Task: Set the "Region top row" for "Screen Input" to 3."
Action: Mouse moved to (117, 15)
Screenshot: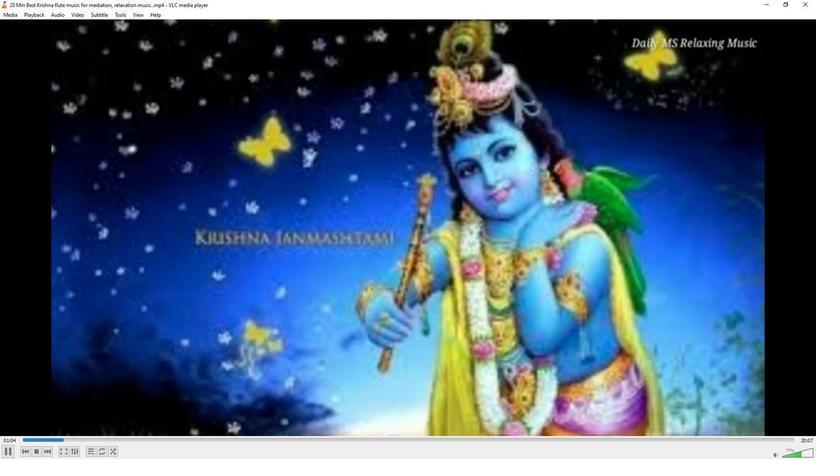 
Action: Mouse pressed left at (117, 15)
Screenshot: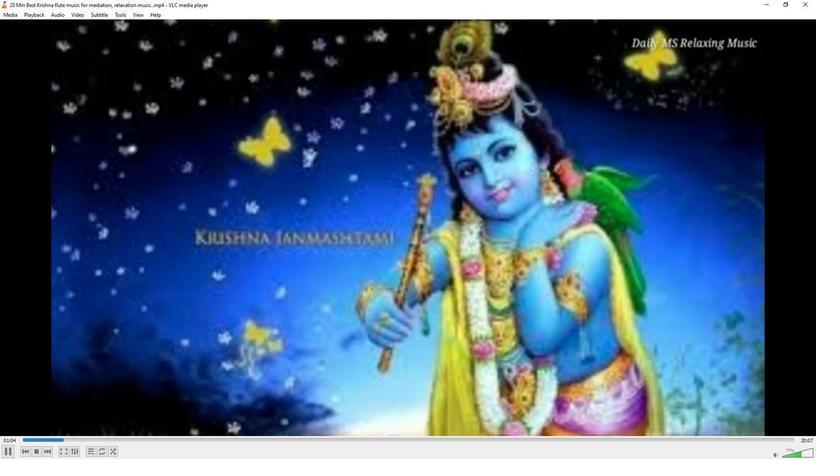 
Action: Mouse moved to (125, 116)
Screenshot: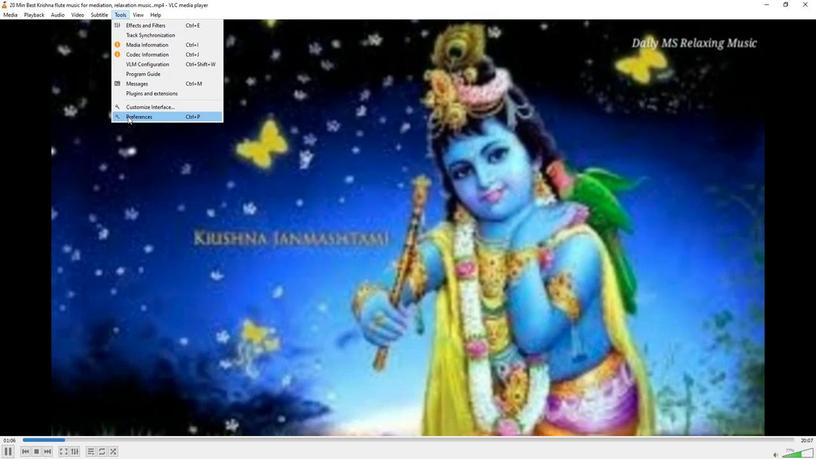 
Action: Mouse pressed left at (125, 116)
Screenshot: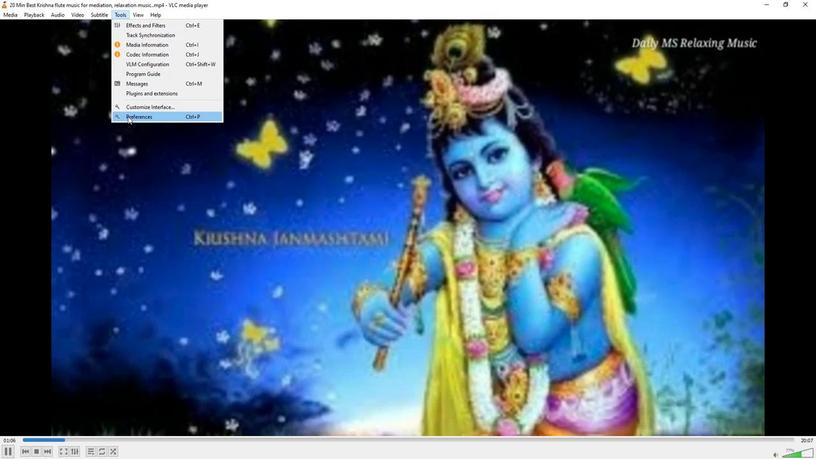 
Action: Mouse moved to (267, 377)
Screenshot: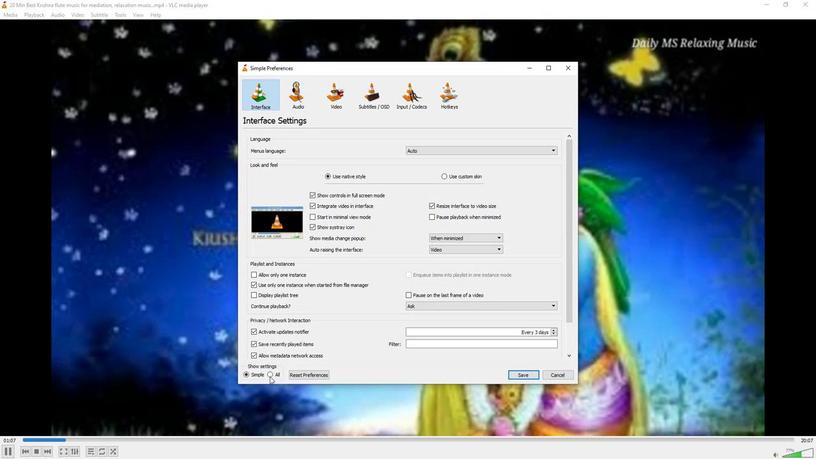 
Action: Mouse pressed left at (267, 377)
Screenshot: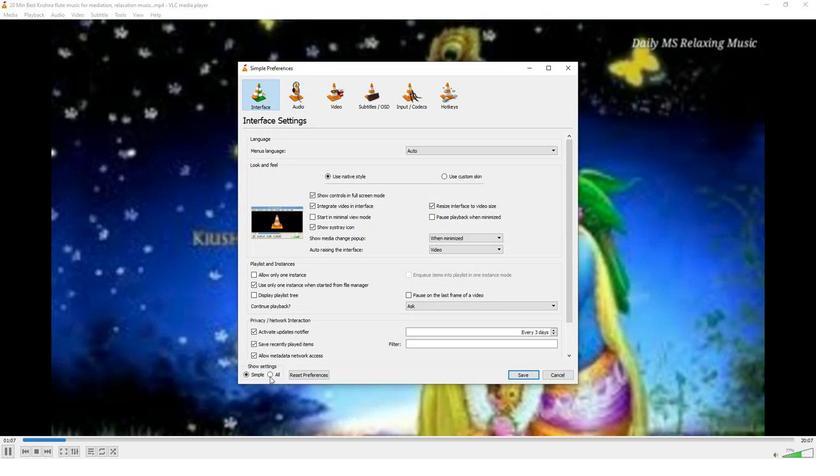 
Action: Mouse moved to (255, 228)
Screenshot: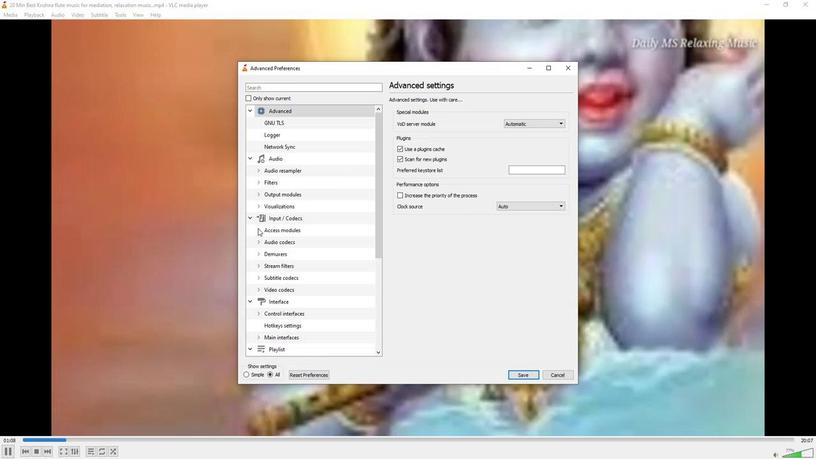 
Action: Mouse pressed left at (255, 228)
Screenshot: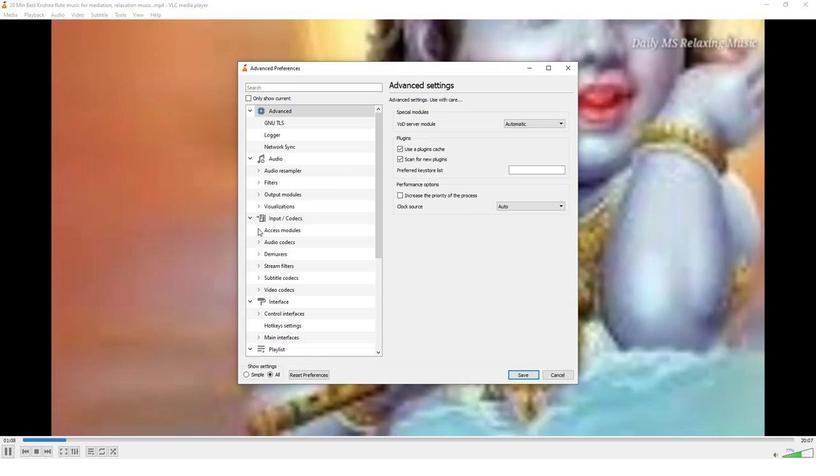 
Action: Mouse moved to (259, 246)
Screenshot: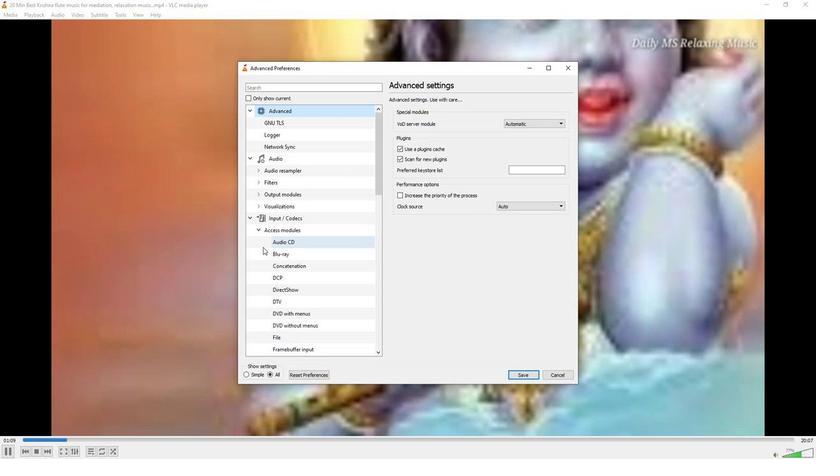 
Action: Mouse scrolled (259, 246) with delta (0, 0)
Screenshot: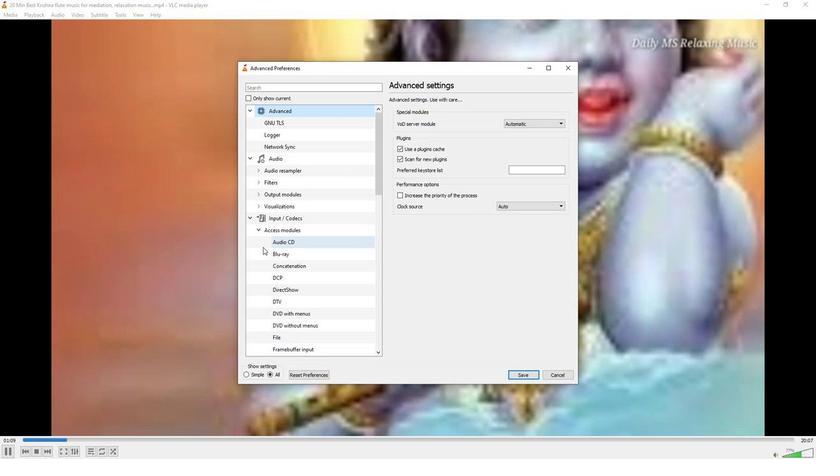 
Action: Mouse moved to (263, 255)
Screenshot: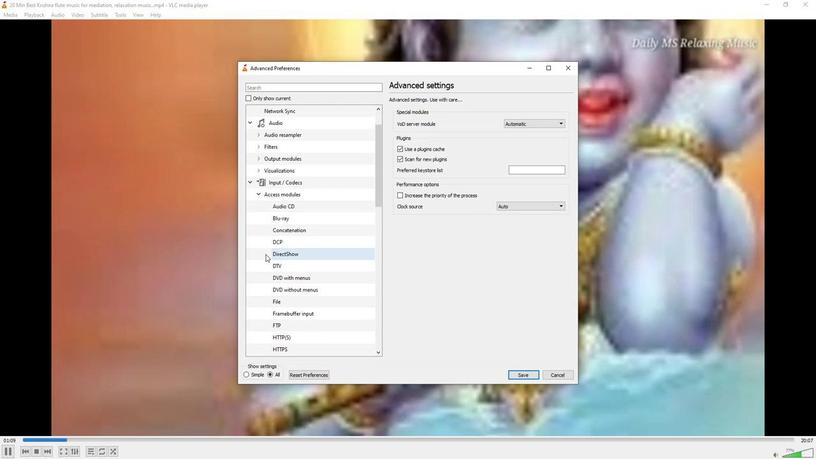 
Action: Mouse scrolled (263, 254) with delta (0, 0)
Screenshot: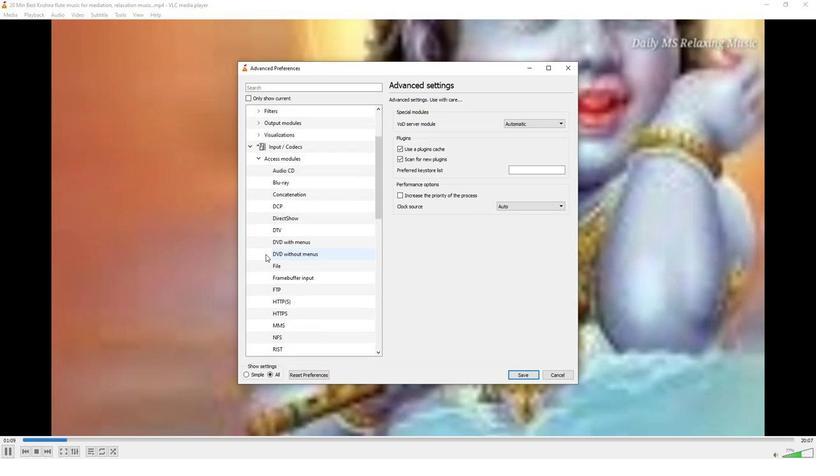 
Action: Mouse moved to (263, 255)
Screenshot: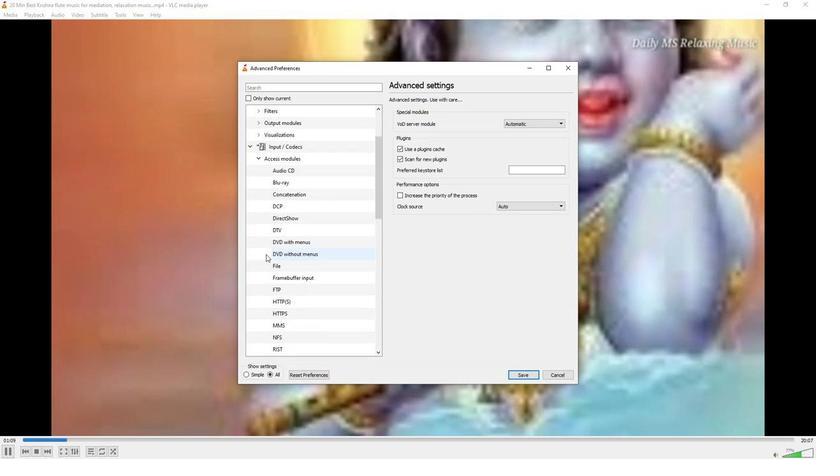 
Action: Mouse scrolled (263, 254) with delta (0, 0)
Screenshot: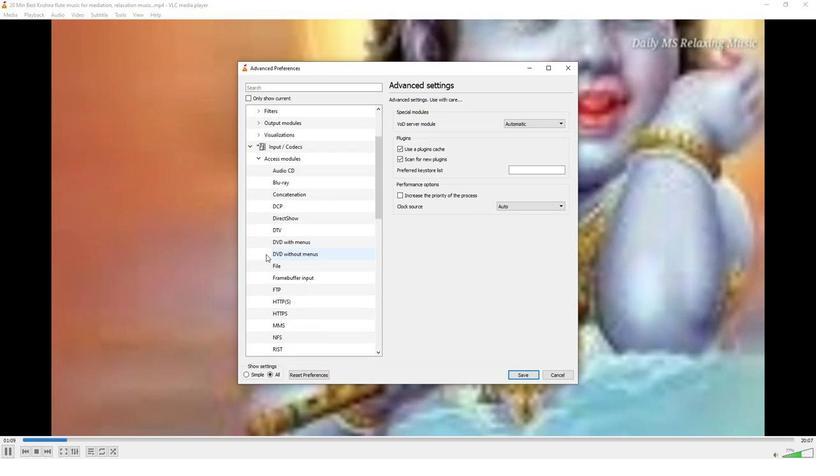 
Action: Mouse moved to (264, 260)
Screenshot: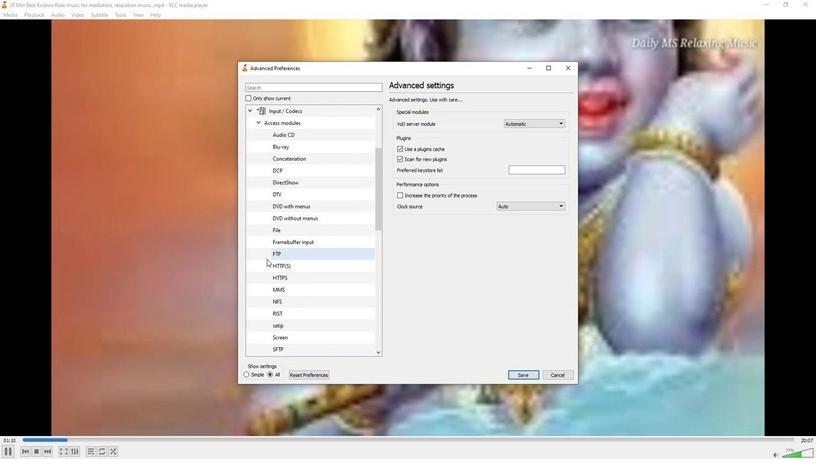 
Action: Mouse scrolled (264, 259) with delta (0, 0)
Screenshot: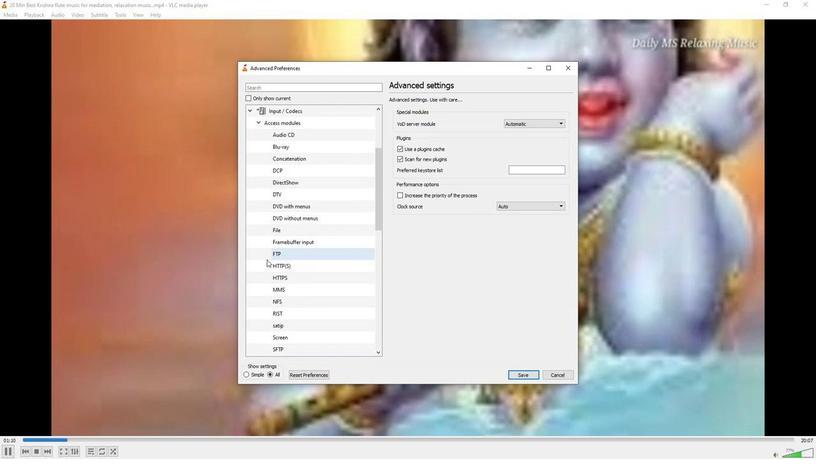 
Action: Mouse moved to (271, 301)
Screenshot: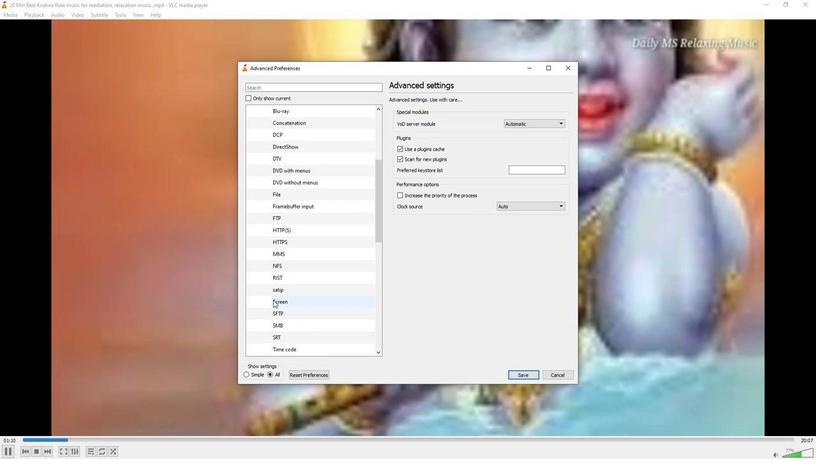 
Action: Mouse pressed left at (271, 301)
Screenshot: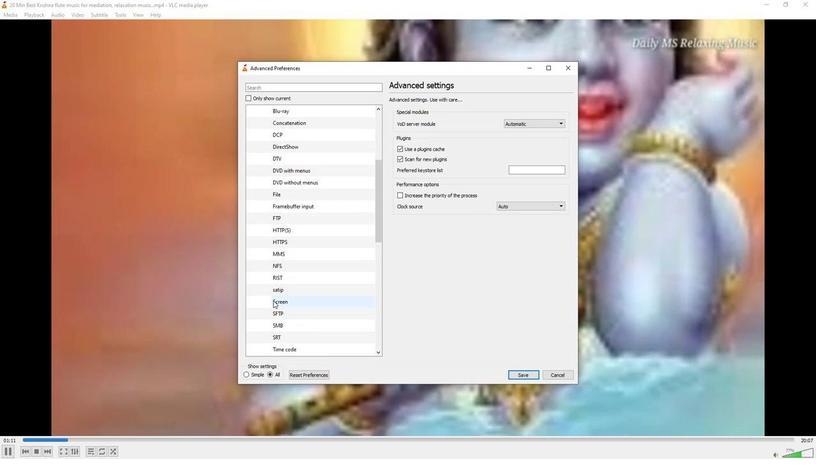 
Action: Mouse moved to (564, 123)
Screenshot: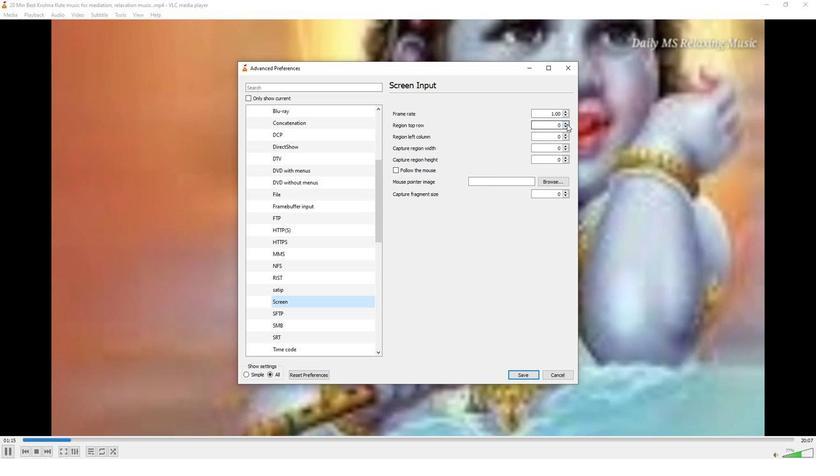 
Action: Mouse pressed left at (564, 123)
Screenshot: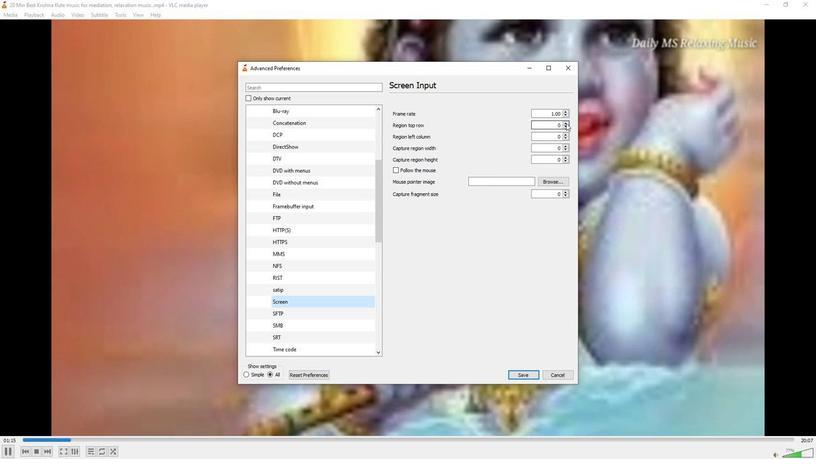 
Action: Mouse pressed left at (564, 123)
Screenshot: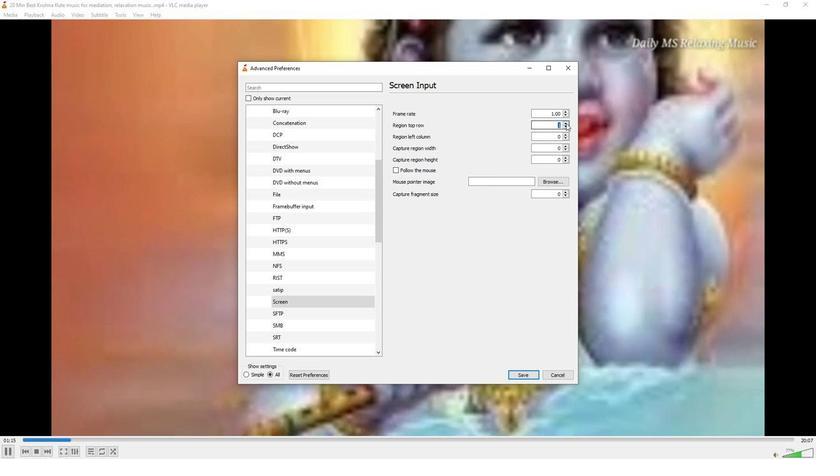 
Action: Mouse pressed left at (564, 123)
Screenshot: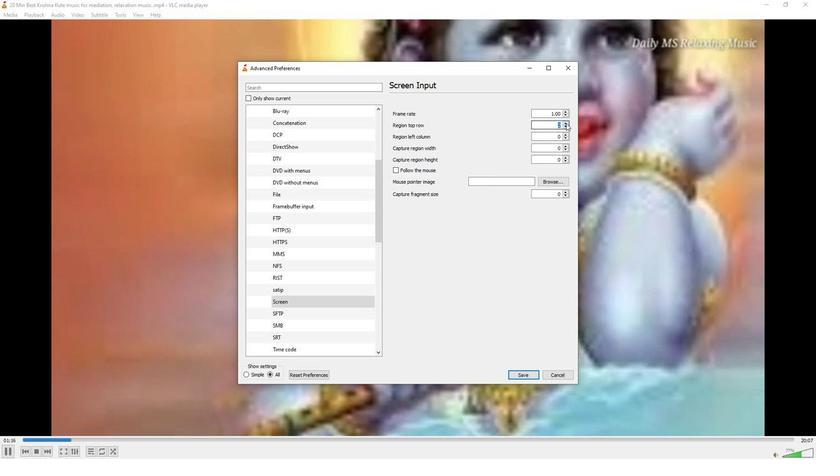 
Action: Mouse moved to (512, 124)
Screenshot: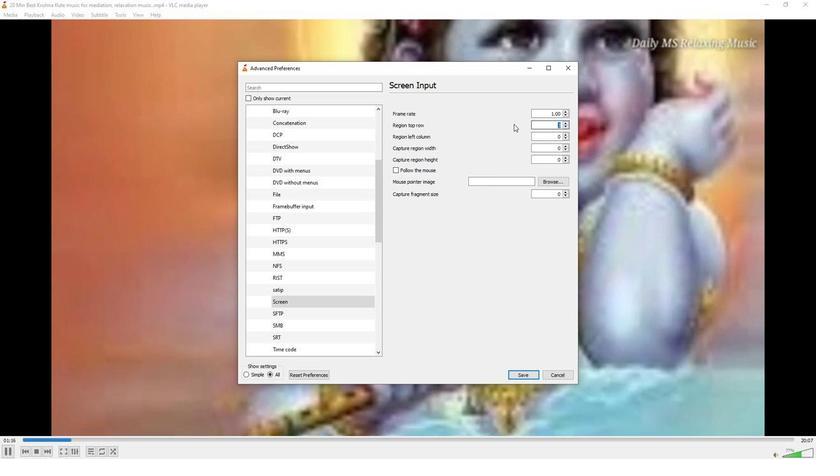 
Action: Mouse pressed left at (512, 124)
Screenshot: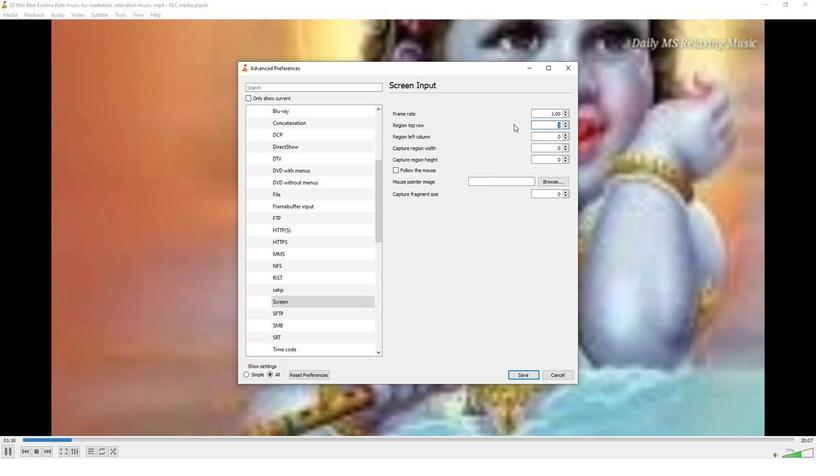 
